 Task: Plan a team-building volunteer activity for the 9th at 2:30 PM to 3:00 PM.
Action: Mouse moved to (48, 79)
Screenshot: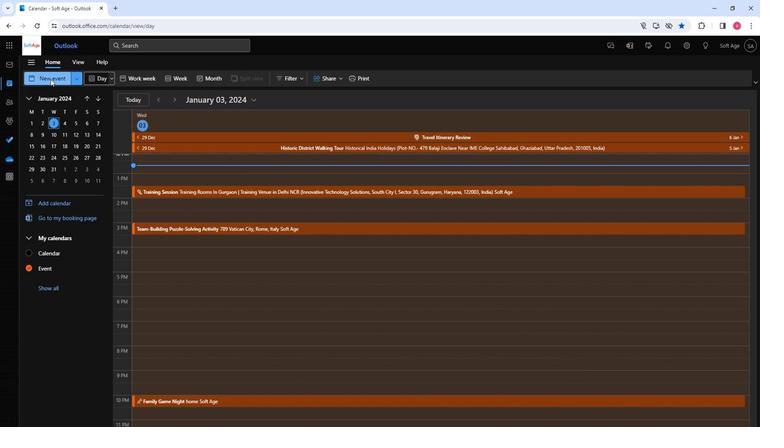 
Action: Mouse pressed left at (48, 79)
Screenshot: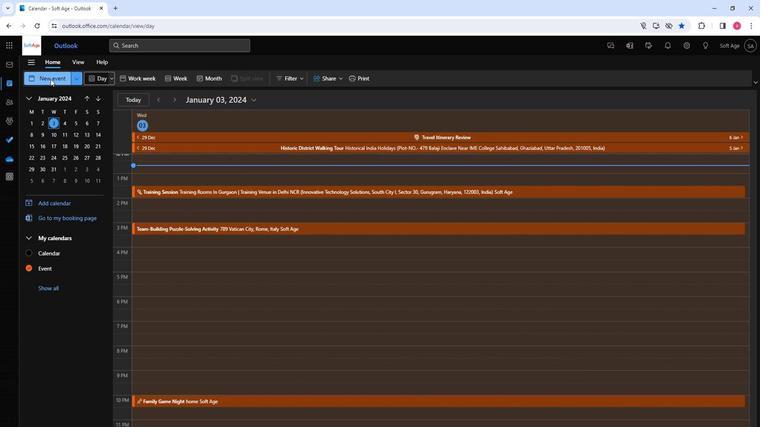 
Action: Mouse moved to (216, 125)
Screenshot: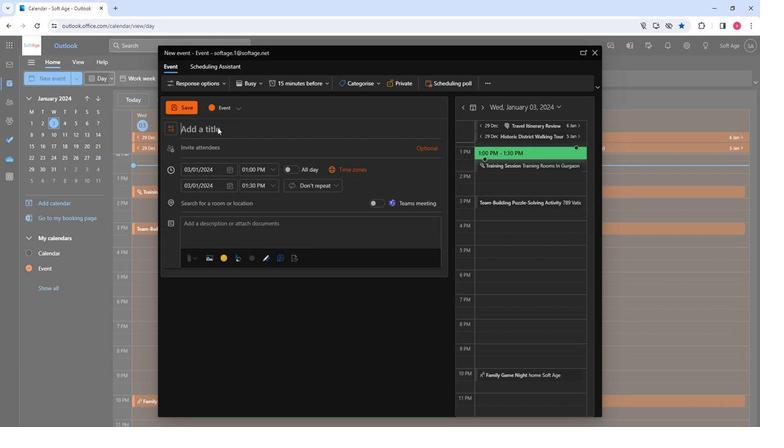 
Action: Mouse pressed left at (216, 125)
Screenshot: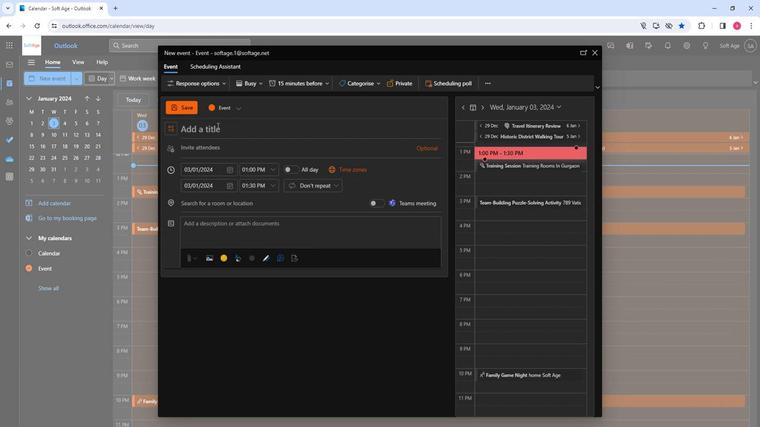 
Action: Key pressed <Key.shift>Team-<Key.shift>Building<Key.space><Key.shift>B<Key.backspace>Volunteer<Key.space><Key.shift><Key.shift><Key.shift><Key.shift><Key.shift>Activity
Screenshot: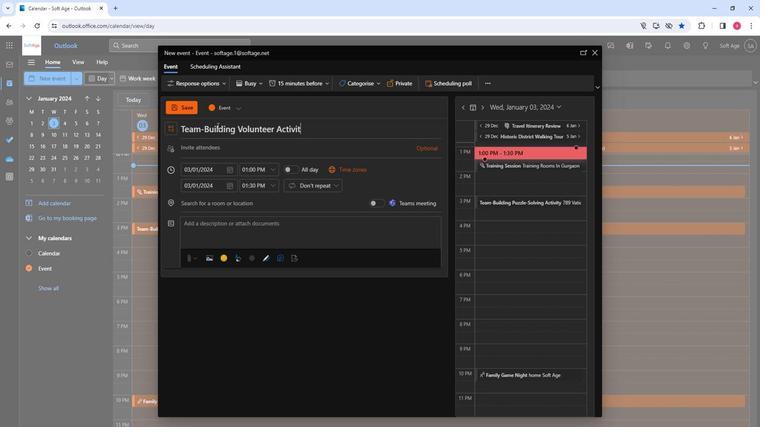 
Action: Mouse moved to (239, 144)
Screenshot: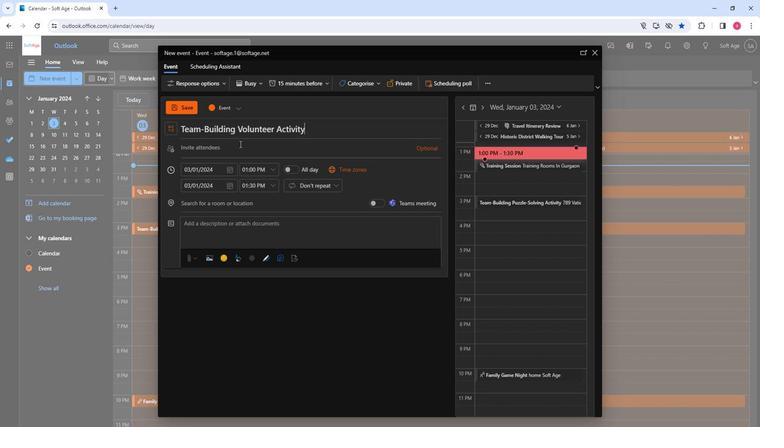 
Action: Mouse pressed left at (239, 144)
Screenshot: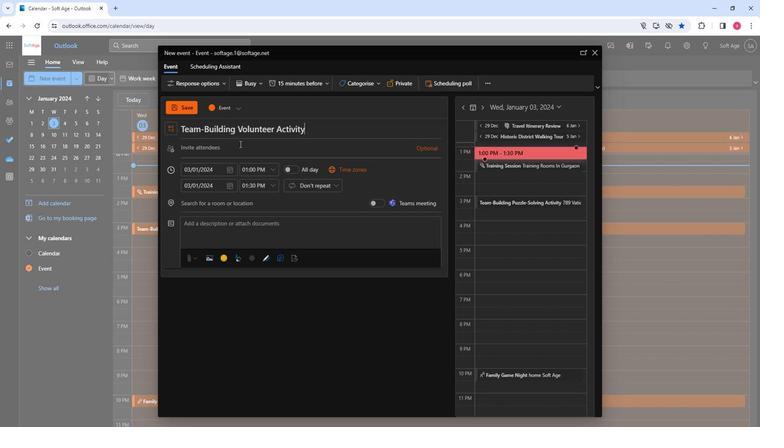 
Action: Key pressed so
Screenshot: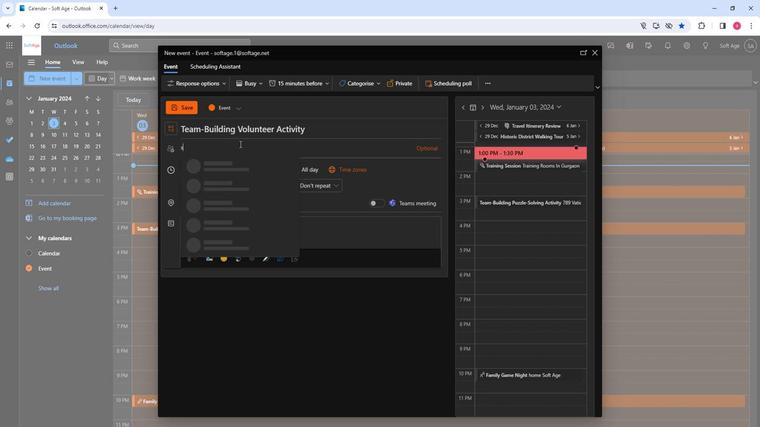 
Action: Mouse moved to (232, 191)
Screenshot: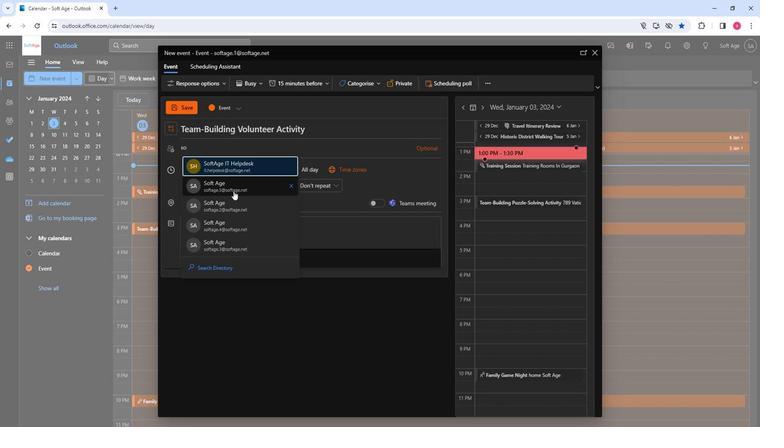 
Action: Mouse pressed left at (232, 191)
Screenshot: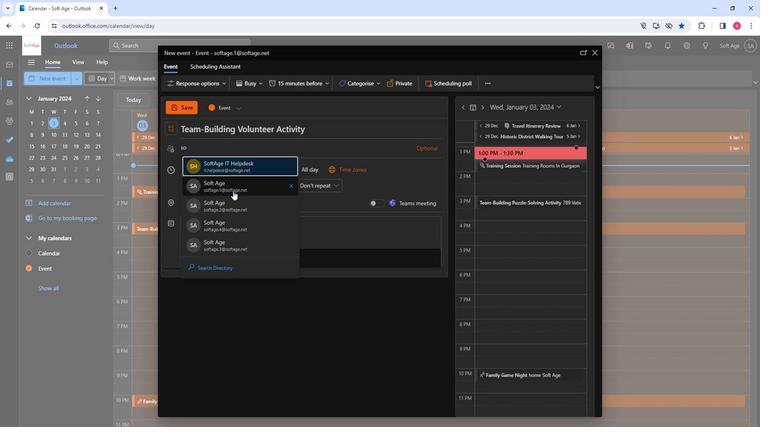 
Action: Key pressed so
Screenshot: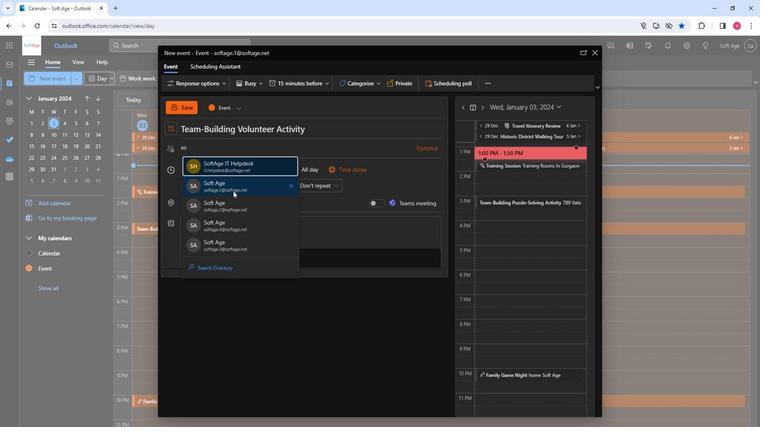 
Action: Mouse moved to (243, 237)
Screenshot: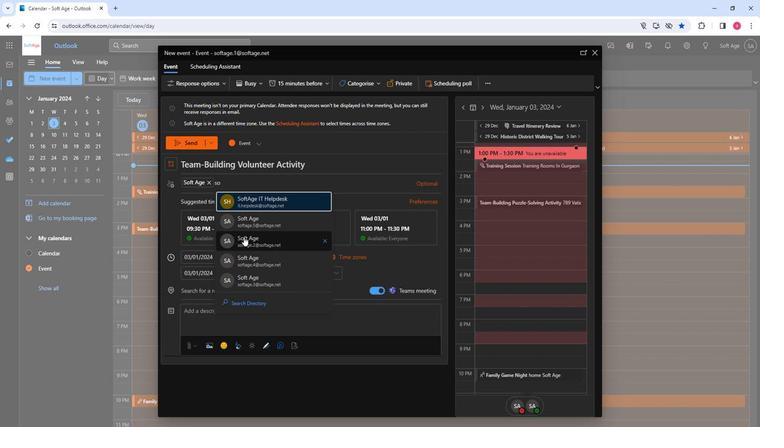 
Action: Mouse pressed left at (243, 237)
Screenshot: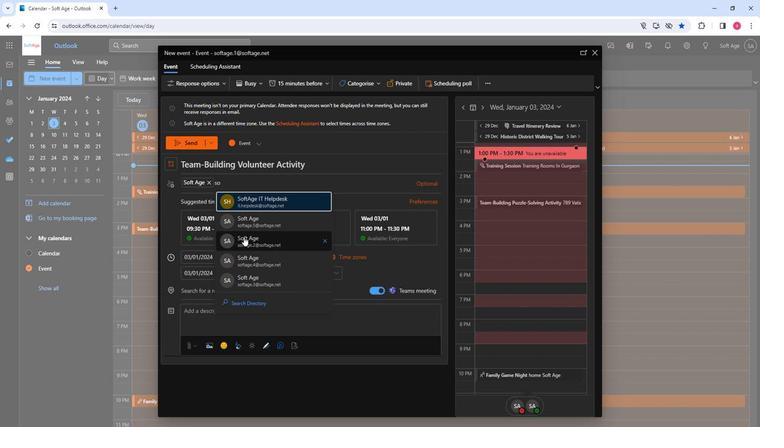 
Action: Key pressed so
Screenshot: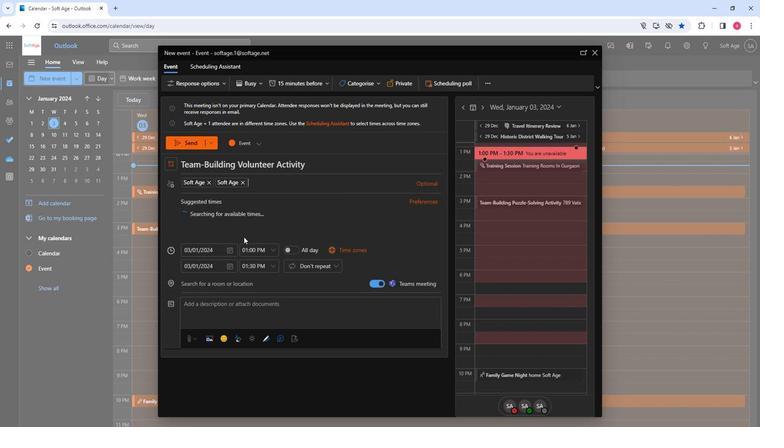 
Action: Mouse moved to (275, 254)
Screenshot: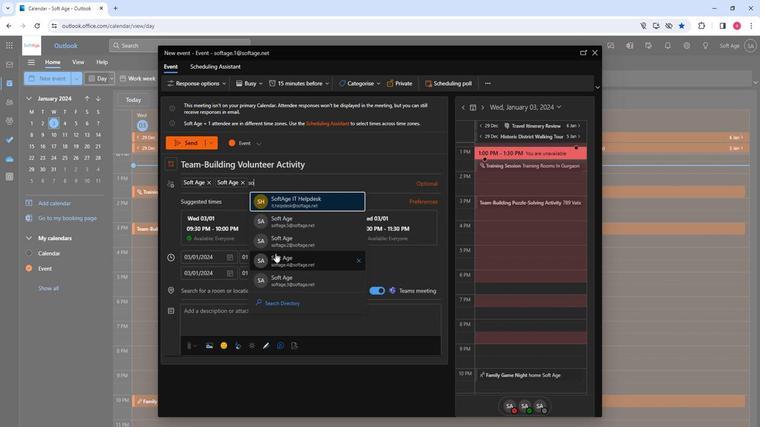 
Action: Mouse pressed left at (275, 254)
Screenshot: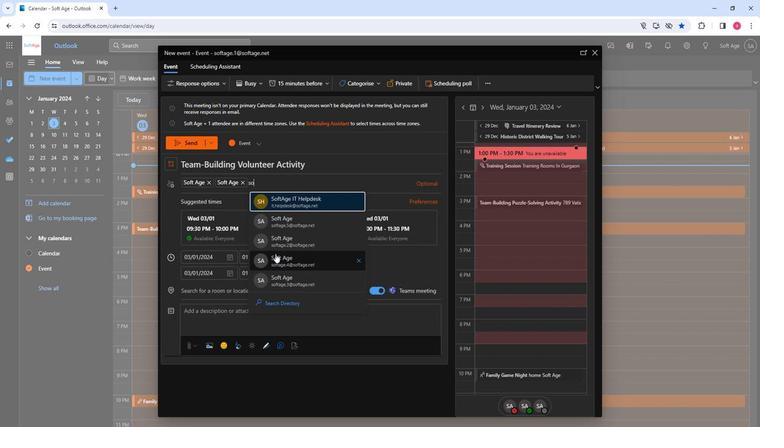 
Action: Key pressed so
Screenshot: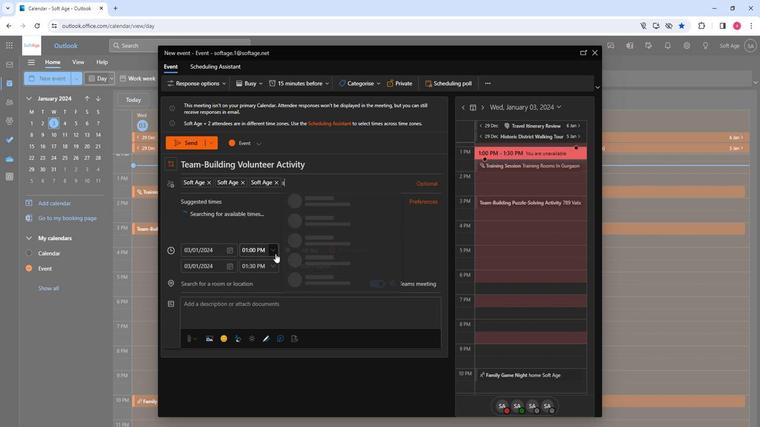 
Action: Mouse moved to (314, 279)
Screenshot: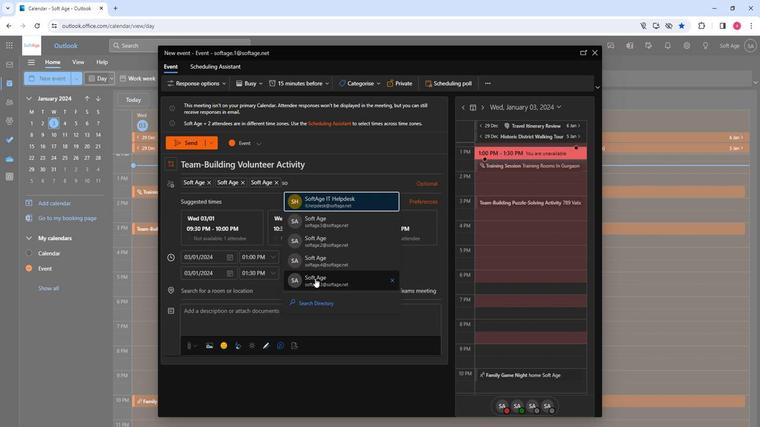 
Action: Mouse pressed left at (314, 279)
Screenshot: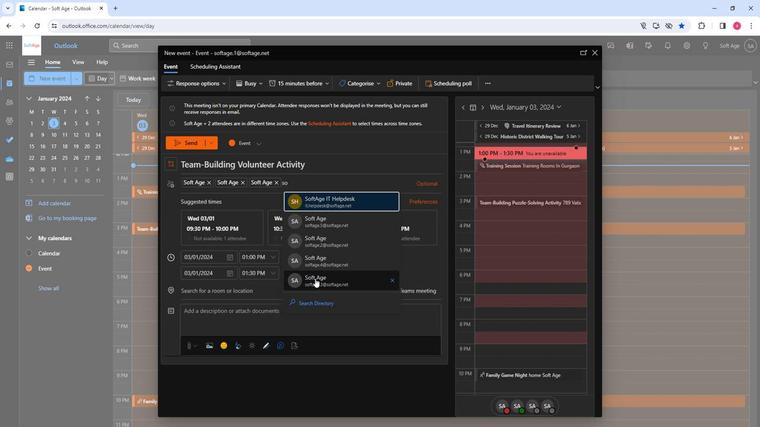 
Action: Mouse moved to (227, 256)
Screenshot: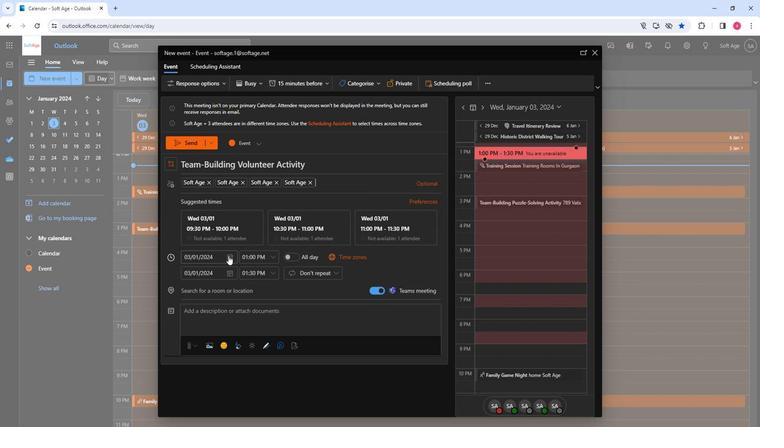 
Action: Mouse pressed left at (227, 256)
Screenshot: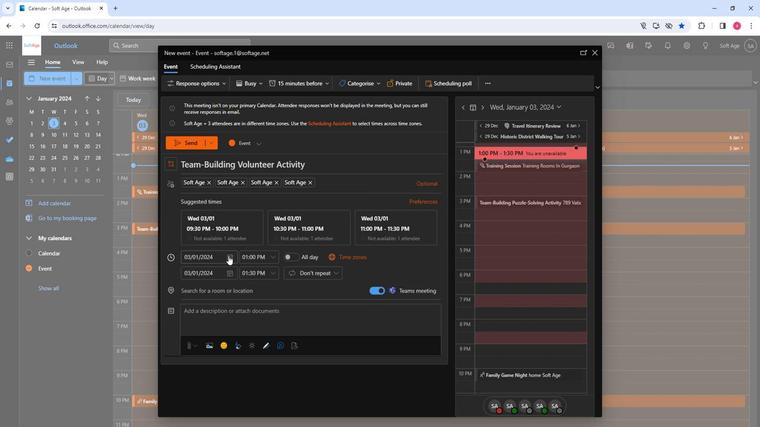 
Action: Mouse moved to (199, 310)
Screenshot: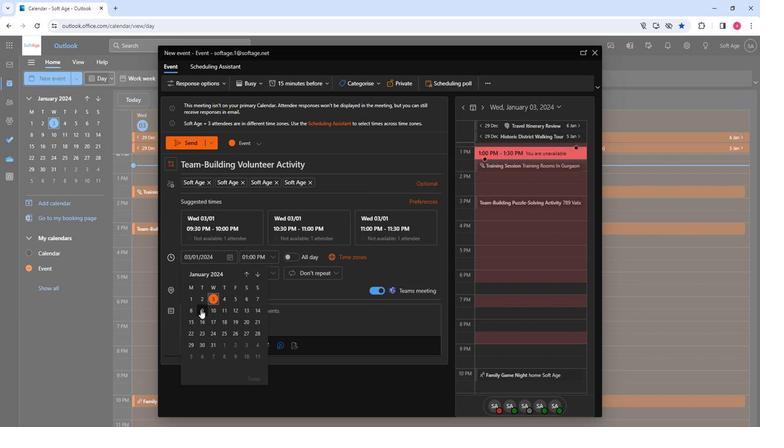 
Action: Mouse pressed left at (199, 310)
Screenshot: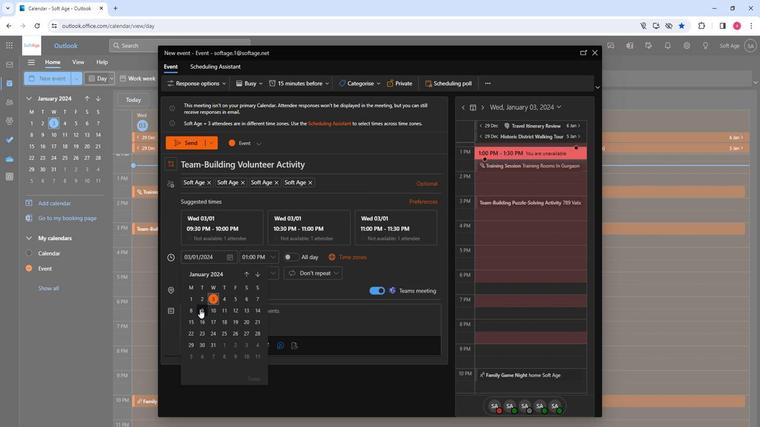 
Action: Mouse moved to (275, 262)
Screenshot: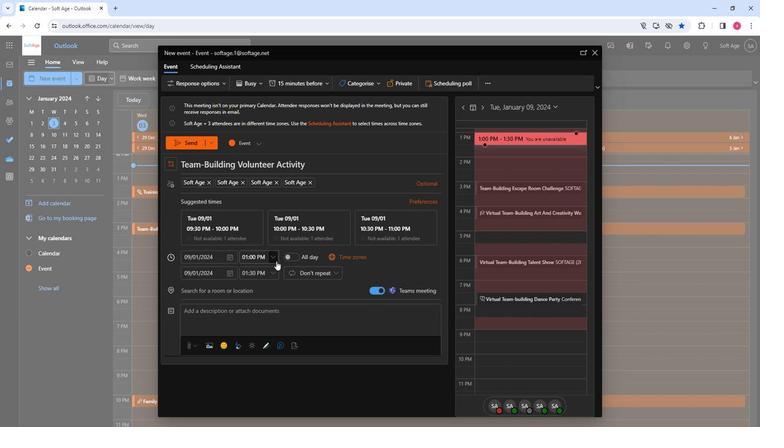 
Action: Mouse pressed left at (275, 262)
Screenshot: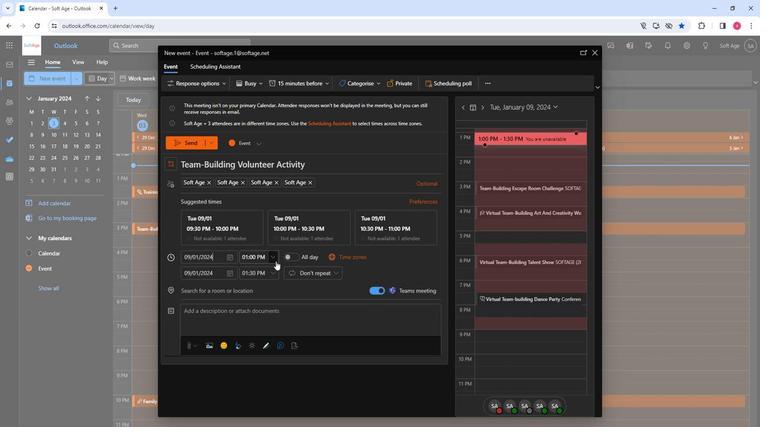 
Action: Mouse moved to (251, 317)
Screenshot: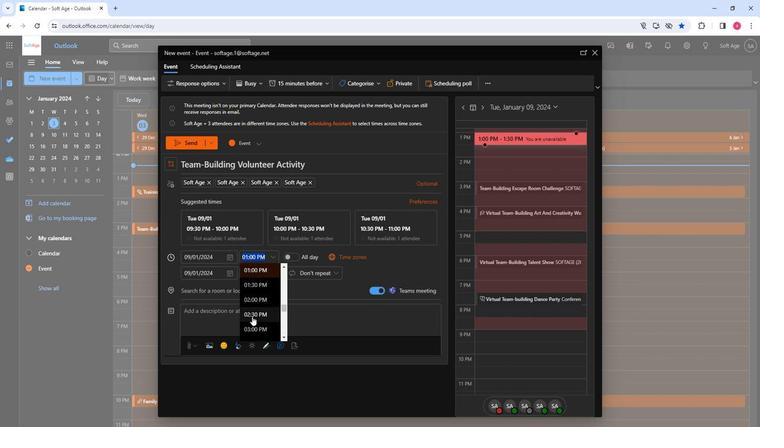 
Action: Mouse pressed left at (251, 317)
Screenshot: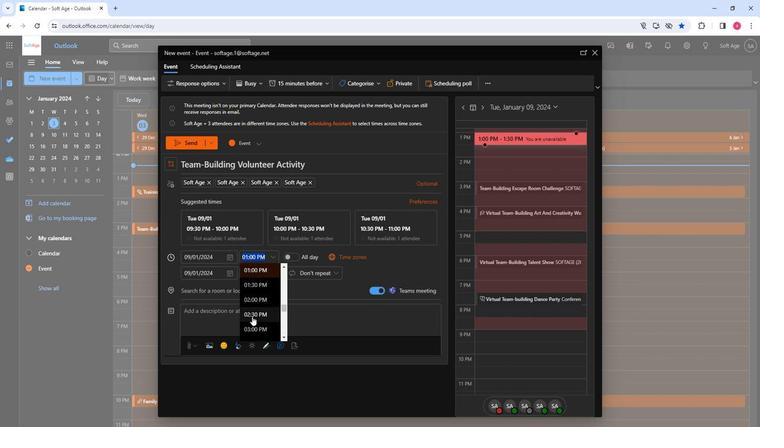 
Action: Mouse moved to (216, 289)
Screenshot: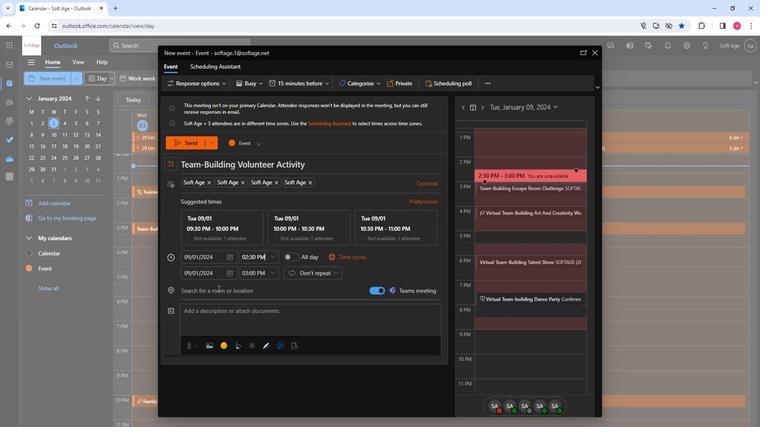 
Action: Mouse pressed left at (216, 289)
Screenshot: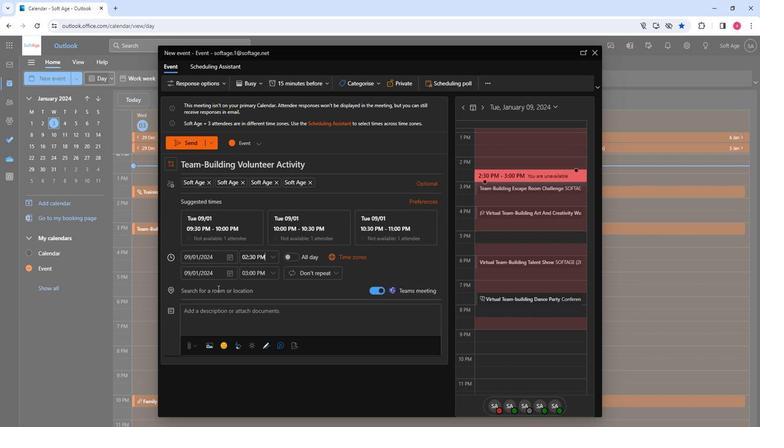 
Action: Key pressed so
Screenshot: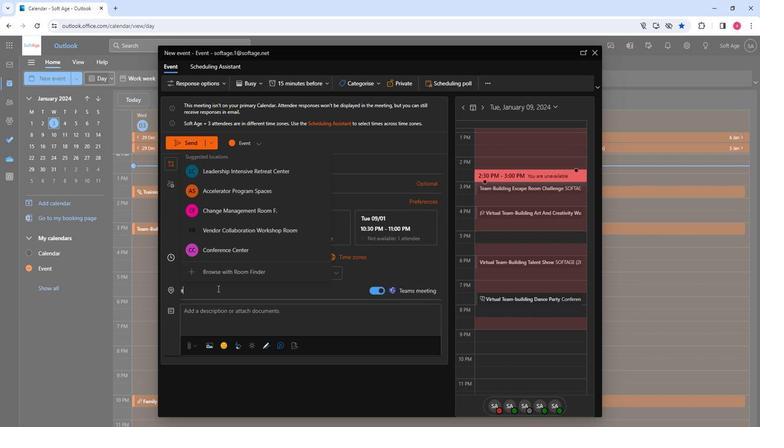 
Action: Mouse moved to (231, 245)
Screenshot: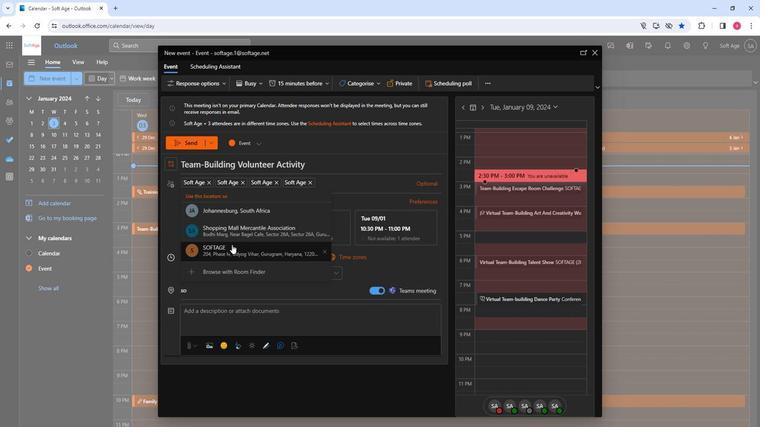 
Action: Mouse pressed left at (231, 245)
Screenshot: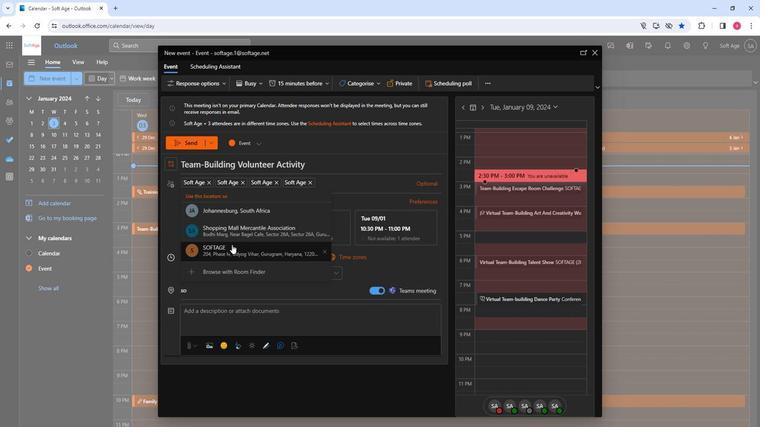 
Action: Mouse moved to (207, 314)
Screenshot: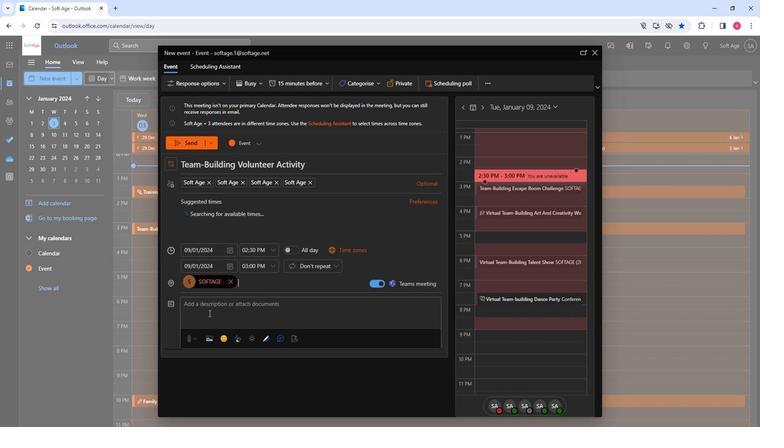 
Action: Mouse pressed left at (207, 314)
Screenshot: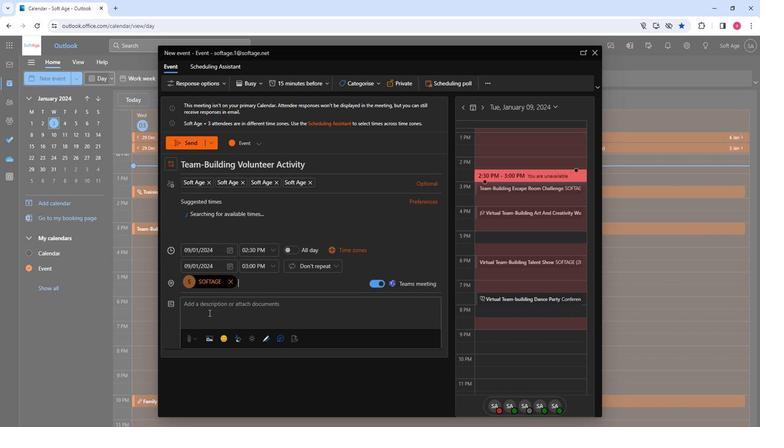 
Action: Key pressed <Key.shift>Make<Key.space>a<Key.space>difference<Key.space>together<Key.shift>!<Key.space><Key.shift>Join<Key.space>our<Key.space>team-building<Key.space>volunteer<Key.space>activity.<Key.space><Key.shift>Contribute<Key.space>to<Key.space>the<Key.space>community,<Key.space>strengthen<Key.space>bonds,<Key.space>and<Key.space>experience<Key.space>the<Key.space>joy<Key.space>of<Key.space>giving<Key.space>back<Key.space>as<Key.space>a<Key.space>united<Key.space>team.
Screenshot: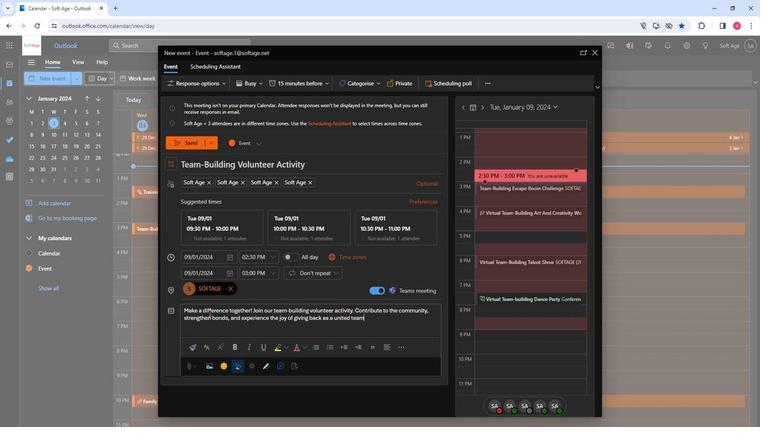 
Action: Mouse pressed left at (207, 314)
Screenshot: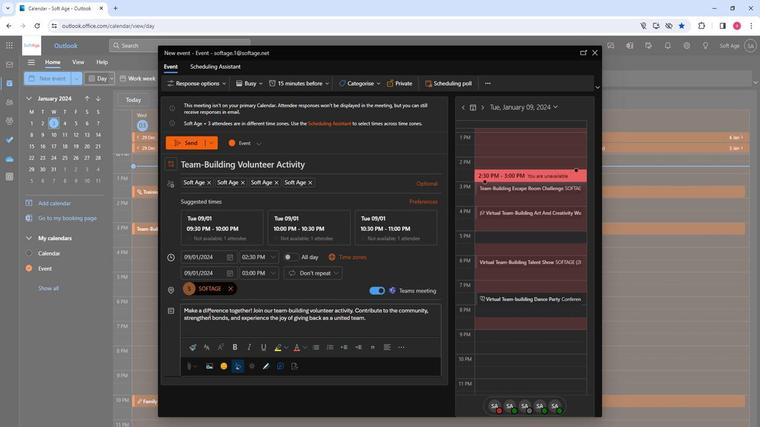 
Action: Mouse moved to (247, 323)
Screenshot: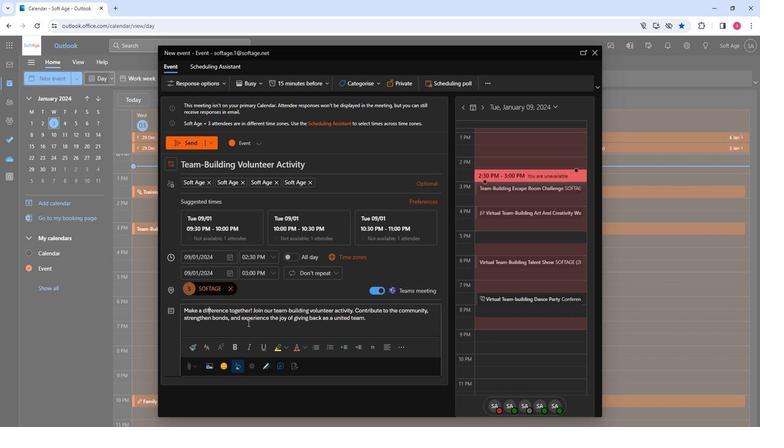 
Action: Mouse pressed left at (247, 323)
Screenshot: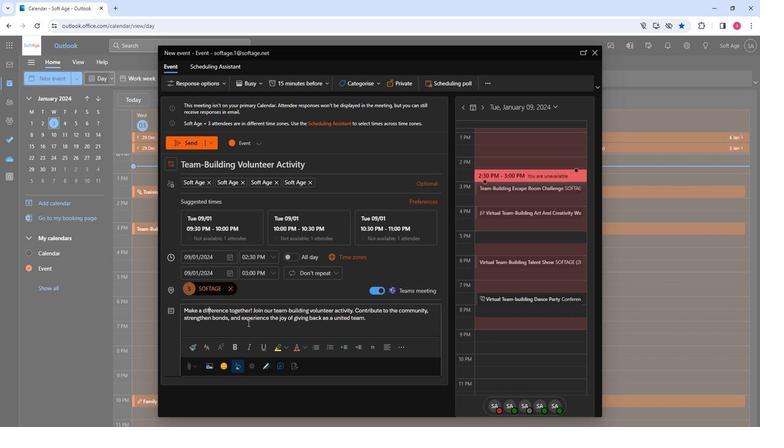 
Action: Mouse pressed left at (247, 323)
Screenshot: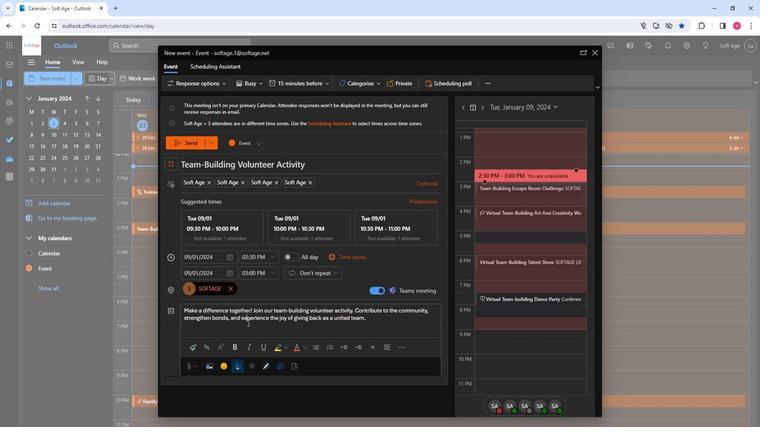 
Action: Mouse pressed left at (247, 323)
Screenshot: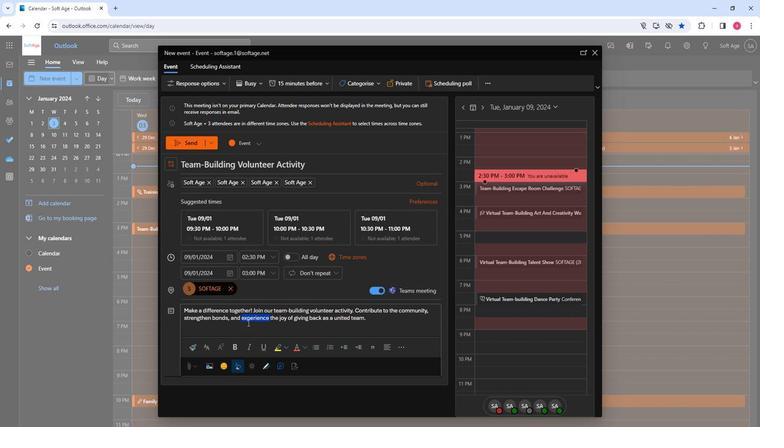 
Action: Mouse moved to (206, 350)
Screenshot: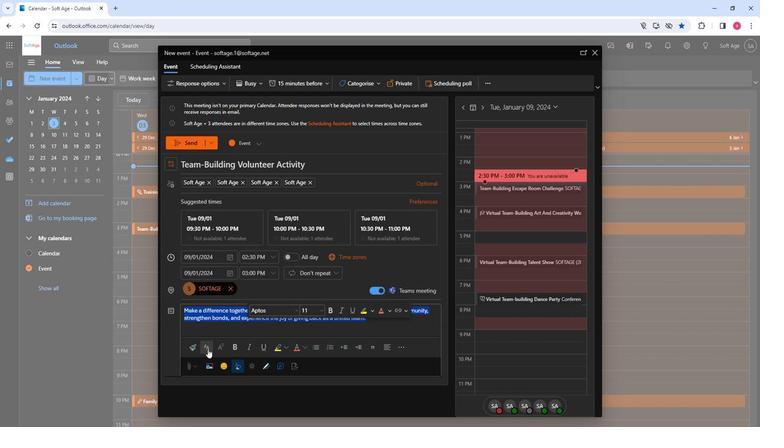 
Action: Mouse pressed left at (206, 350)
Screenshot: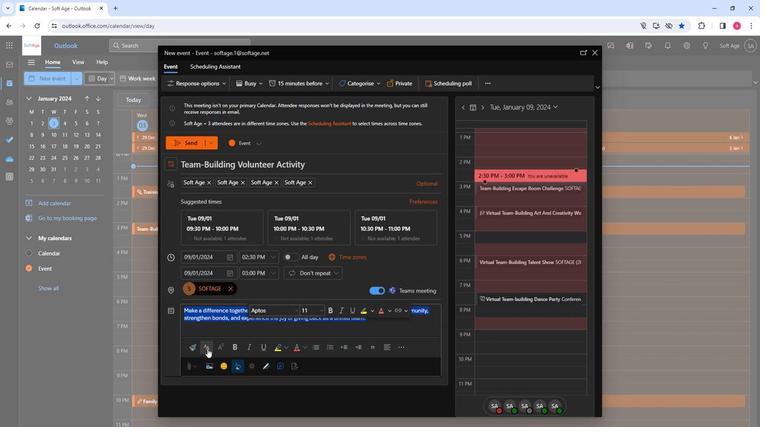 
Action: Mouse moved to (265, 301)
Screenshot: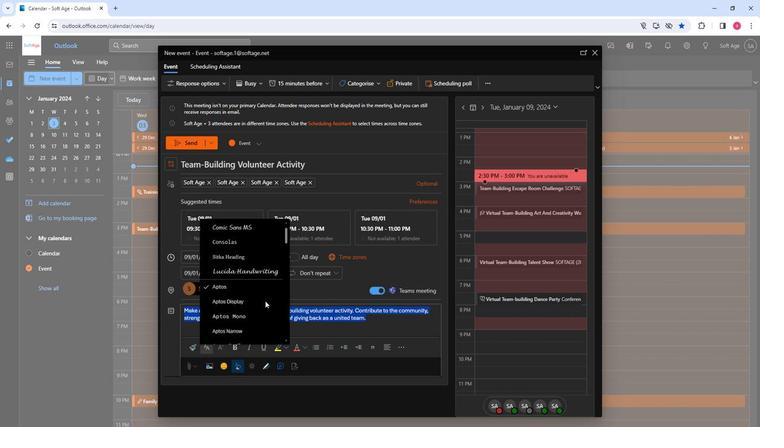 
Action: Mouse scrolled (265, 301) with delta (0, 0)
Screenshot: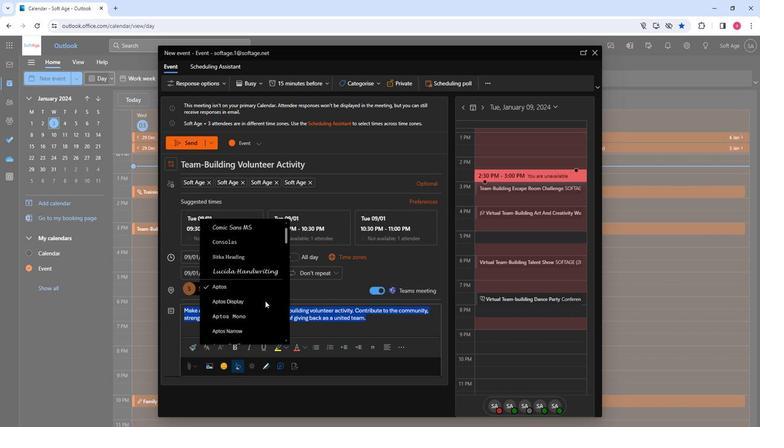 
Action: Mouse scrolled (265, 301) with delta (0, 0)
Screenshot: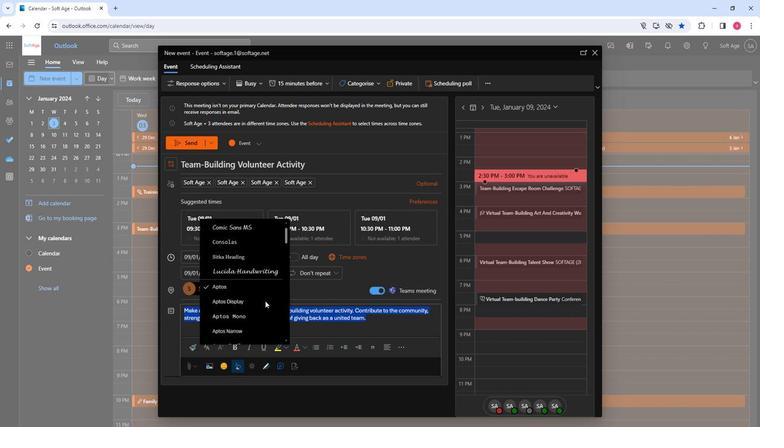 
Action: Mouse scrolled (265, 301) with delta (0, 0)
Screenshot: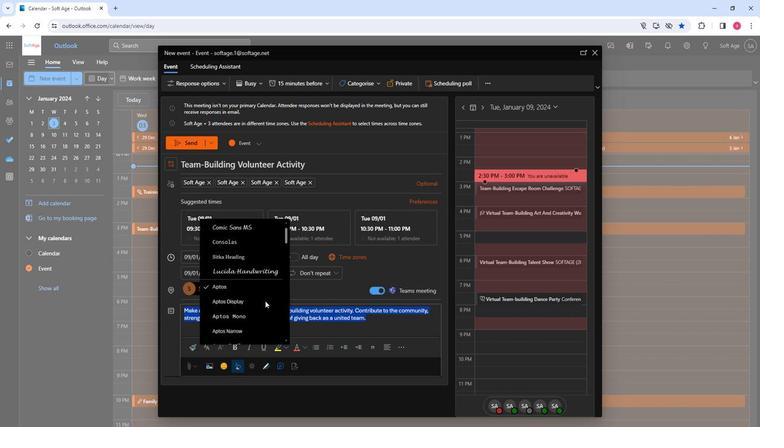 
Action: Mouse scrolled (265, 301) with delta (0, 0)
Screenshot: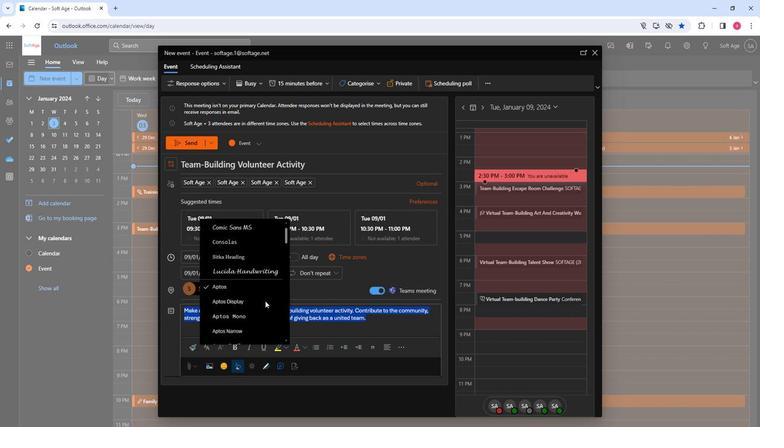 
Action: Mouse scrolled (265, 301) with delta (0, 0)
Screenshot: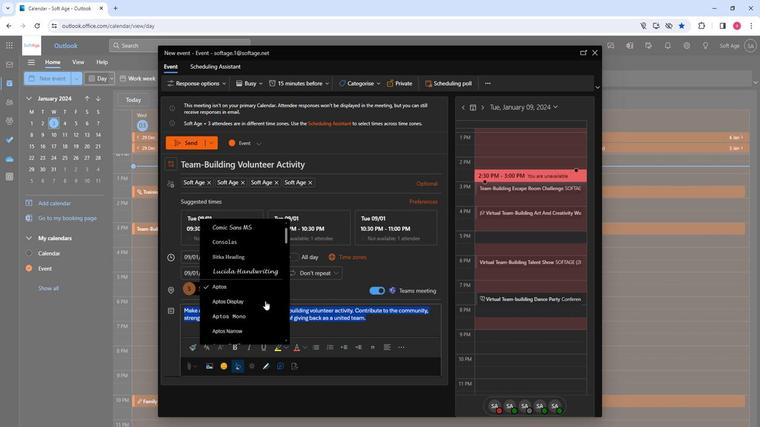 
Action: Mouse moved to (229, 329)
Screenshot: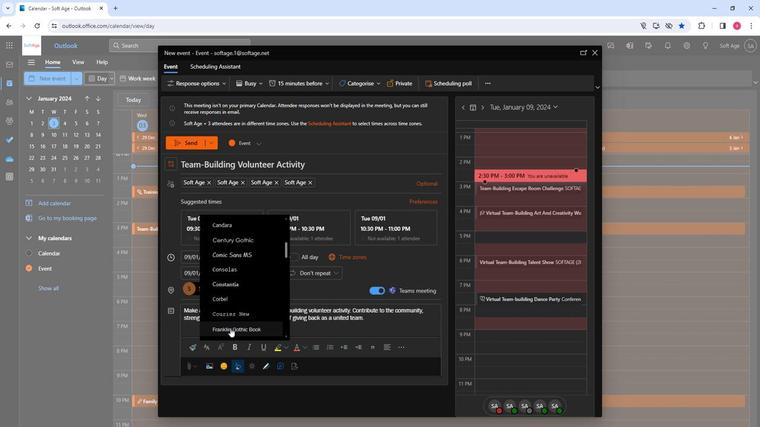 
Action: Mouse pressed left at (229, 329)
Screenshot: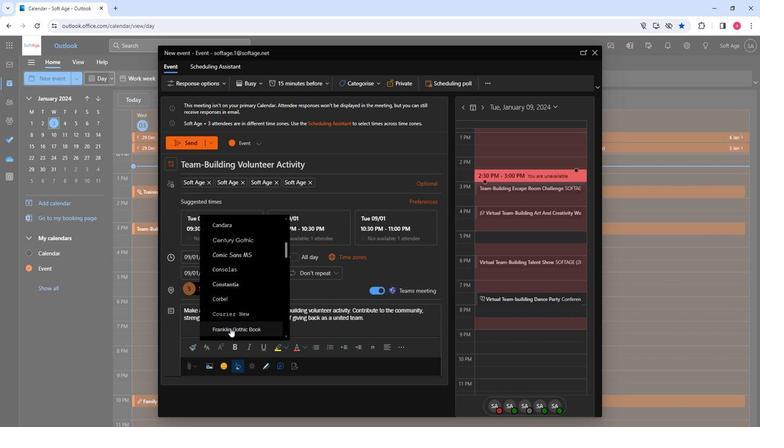 
Action: Mouse moved to (236, 350)
Screenshot: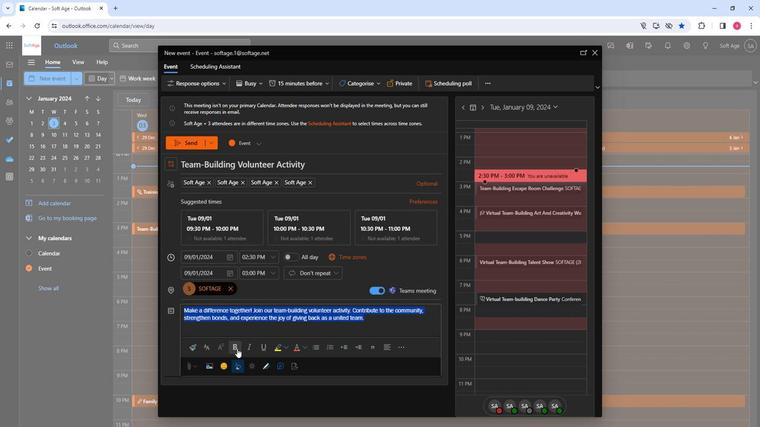 
Action: Mouse pressed left at (236, 350)
Screenshot: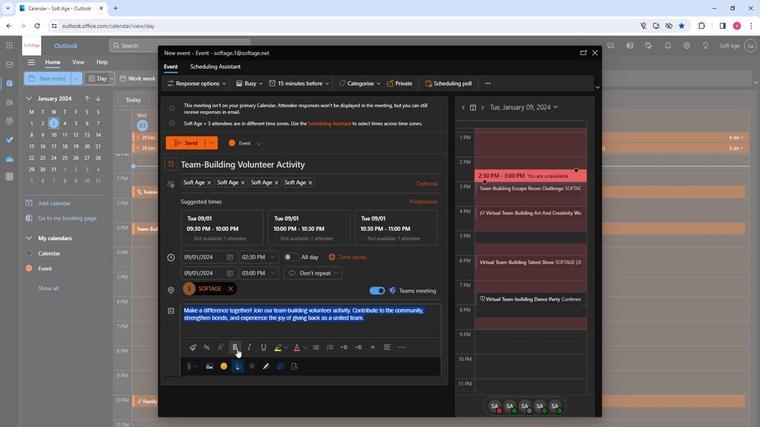 
Action: Mouse moved to (250, 351)
Screenshot: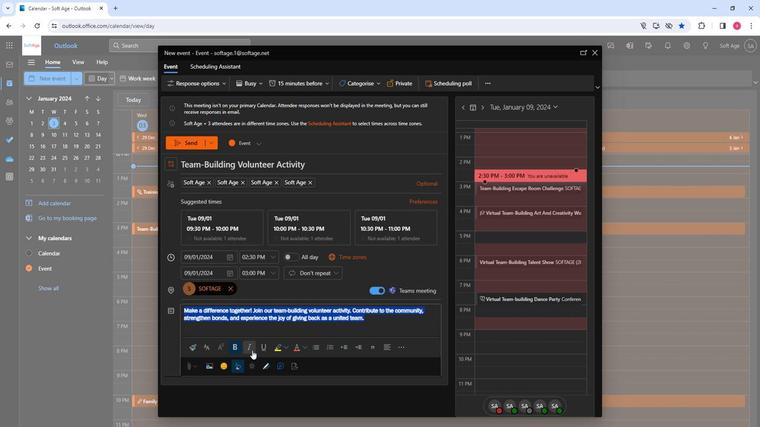 
Action: Mouse pressed left at (250, 351)
Screenshot: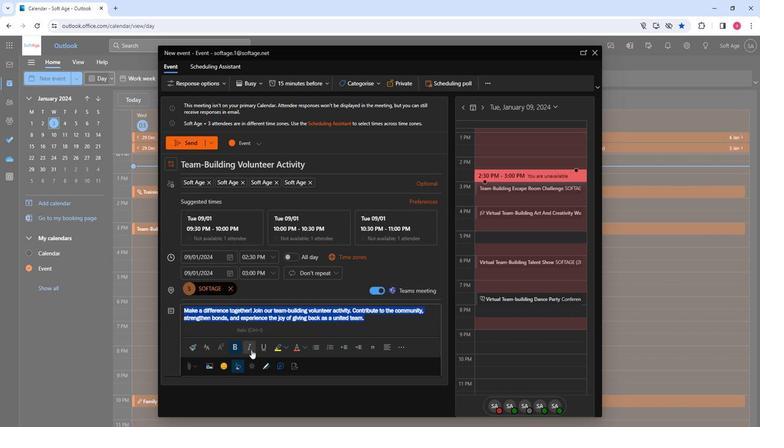 
Action: Mouse moved to (283, 350)
Screenshot: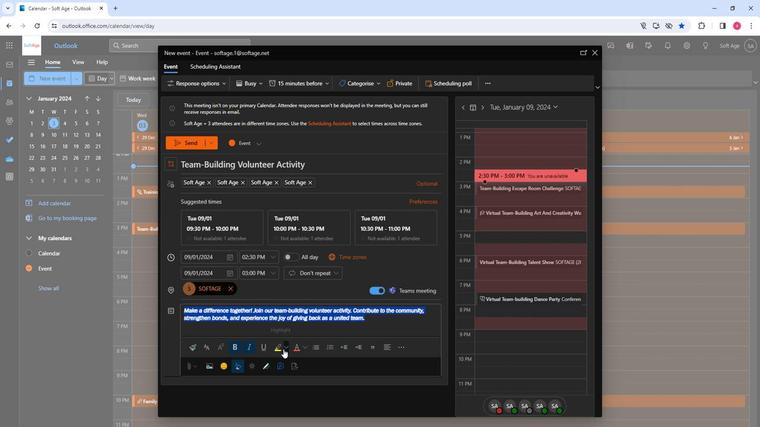 
Action: Mouse pressed left at (283, 350)
Screenshot: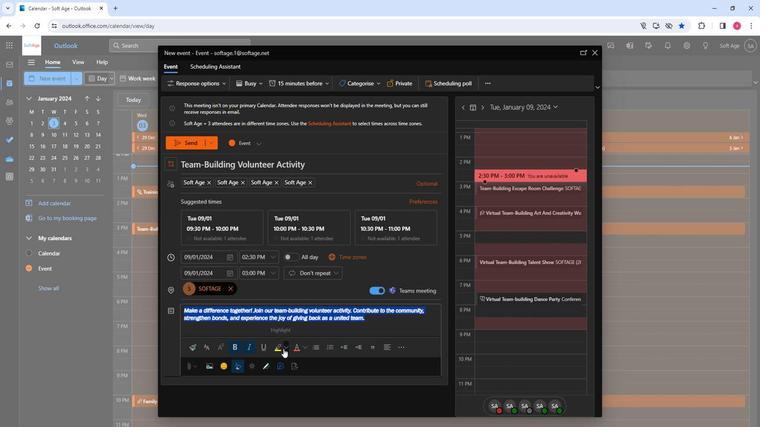 
Action: Mouse moved to (291, 367)
Screenshot: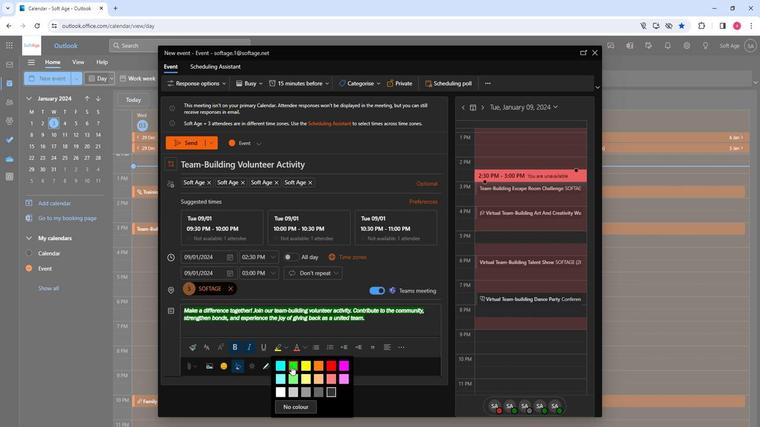 
Action: Mouse pressed left at (291, 367)
Screenshot: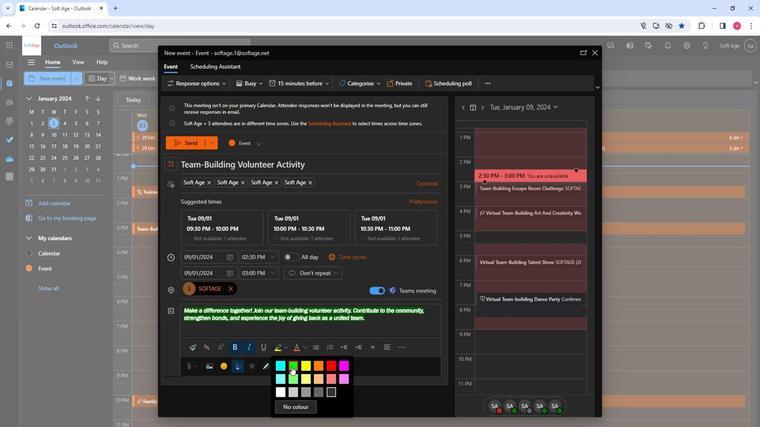 
Action: Mouse moved to (372, 323)
Screenshot: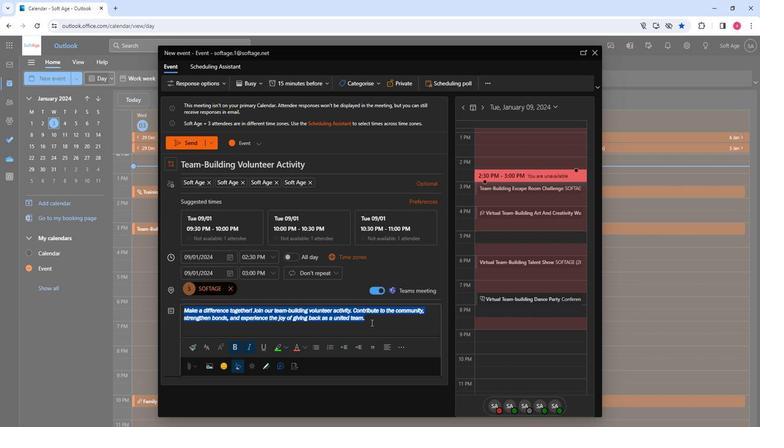 
Action: Mouse pressed left at (372, 323)
Screenshot: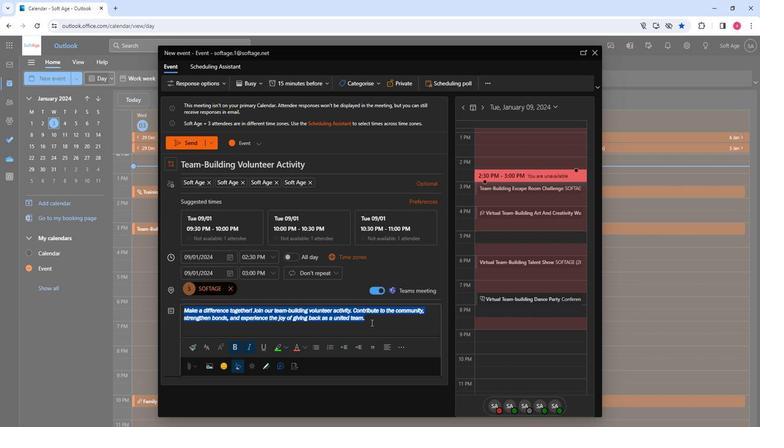
Action: Mouse moved to (185, 144)
Screenshot: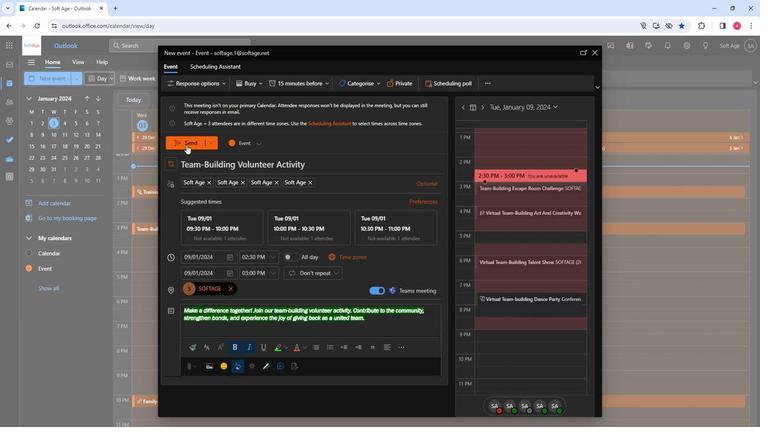 
Action: Mouse pressed left at (185, 144)
Screenshot: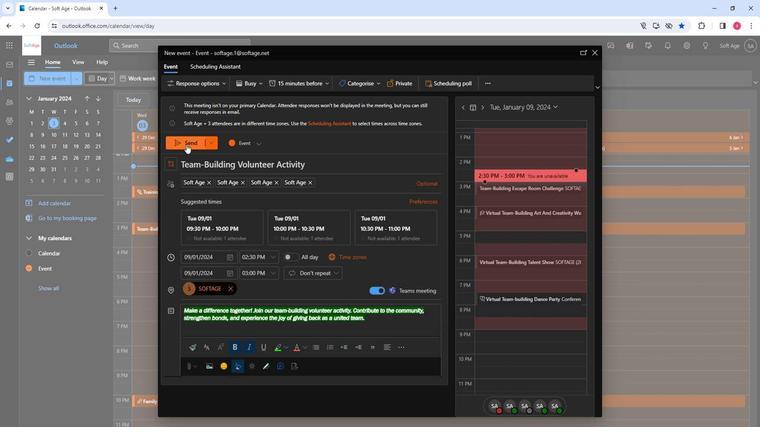 
Action: Mouse moved to (251, 320)
Screenshot: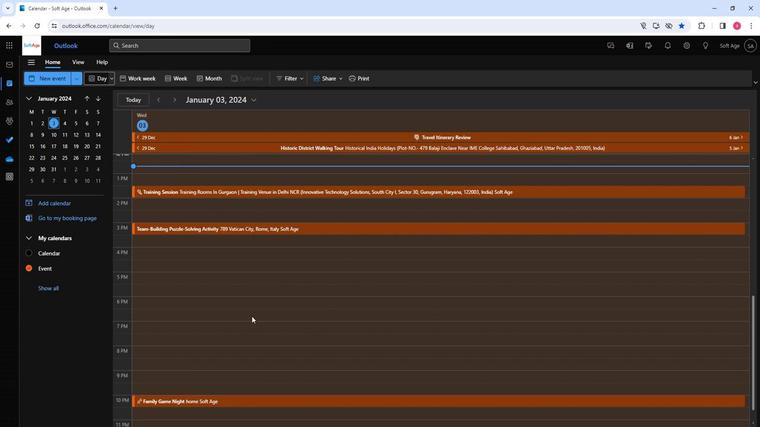 
